 Task: Add option 1"Good pay".
Action: Mouse moved to (447, 110)
Screenshot: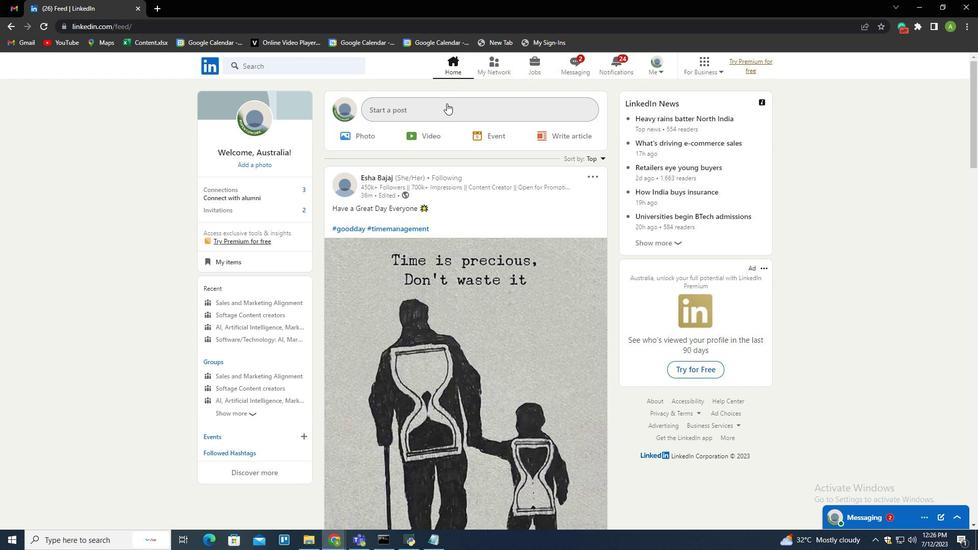 
Action: Mouse pressed left at (447, 110)
Screenshot: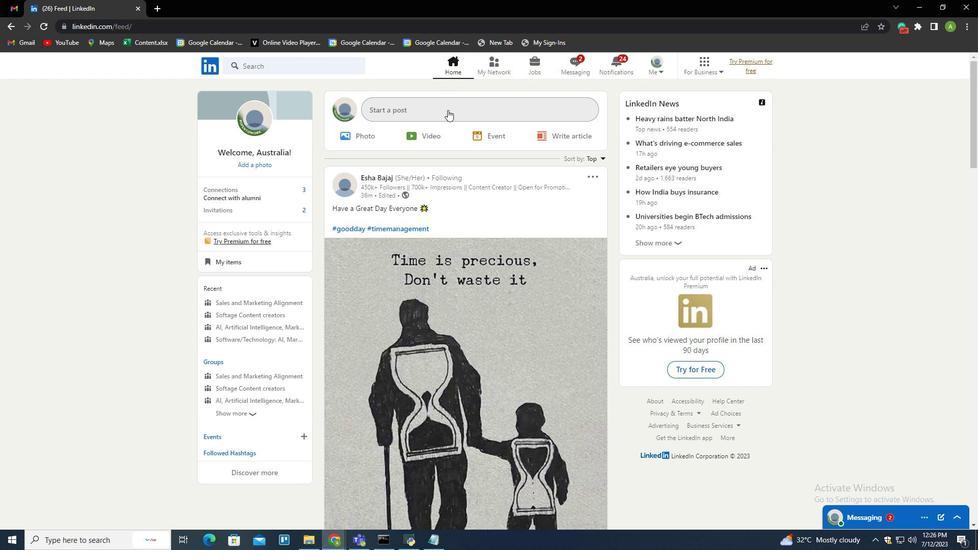 
Action: Mouse moved to (433, 311)
Screenshot: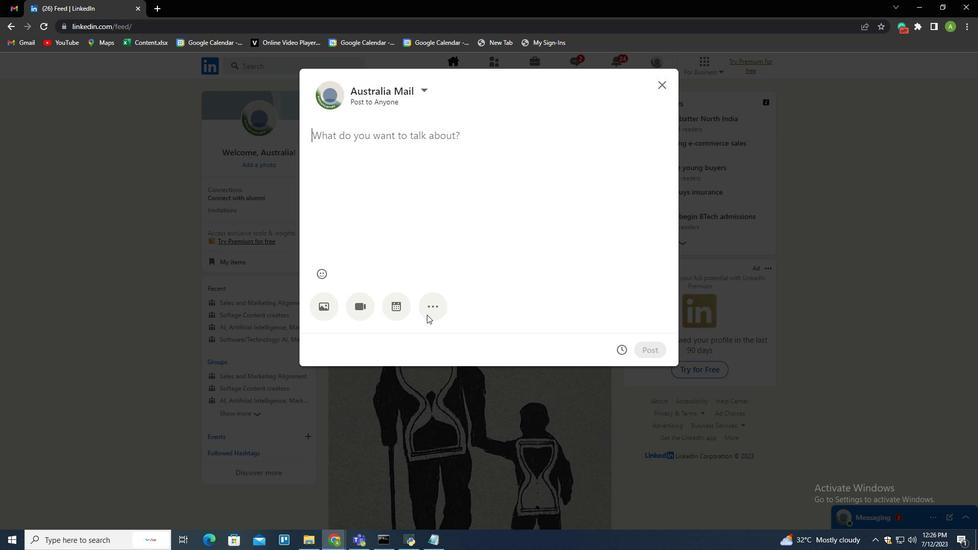 
Action: Mouse pressed left at (433, 311)
Screenshot: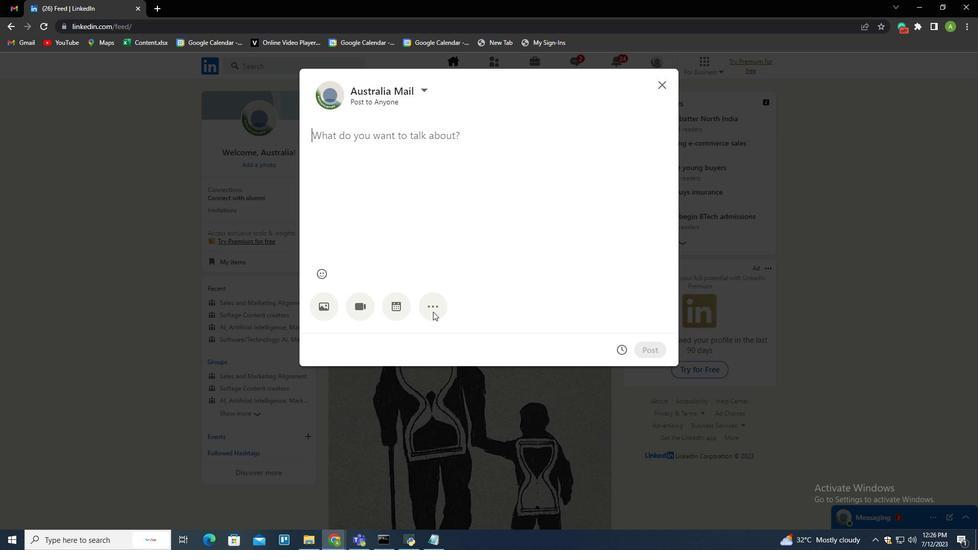
Action: Mouse moved to (503, 307)
Screenshot: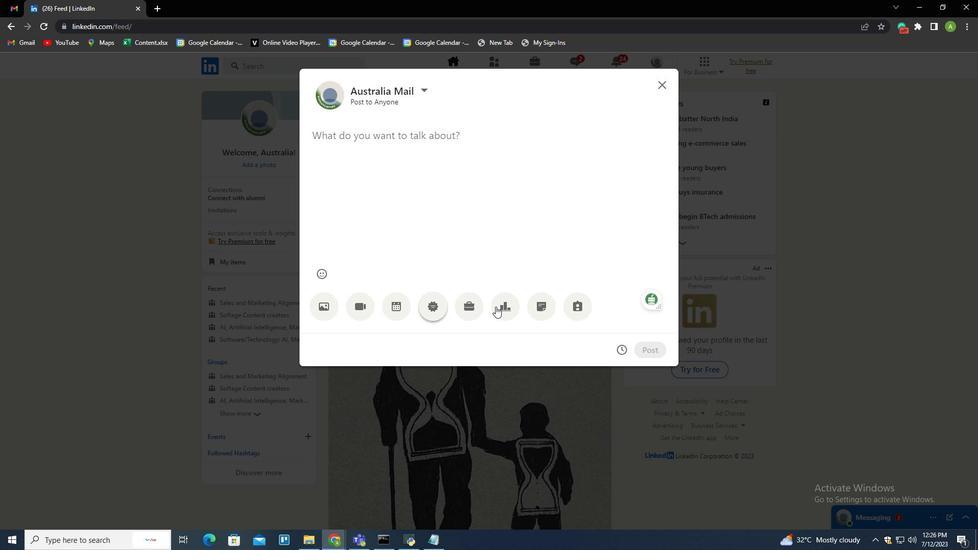 
Action: Mouse pressed left at (503, 307)
Screenshot: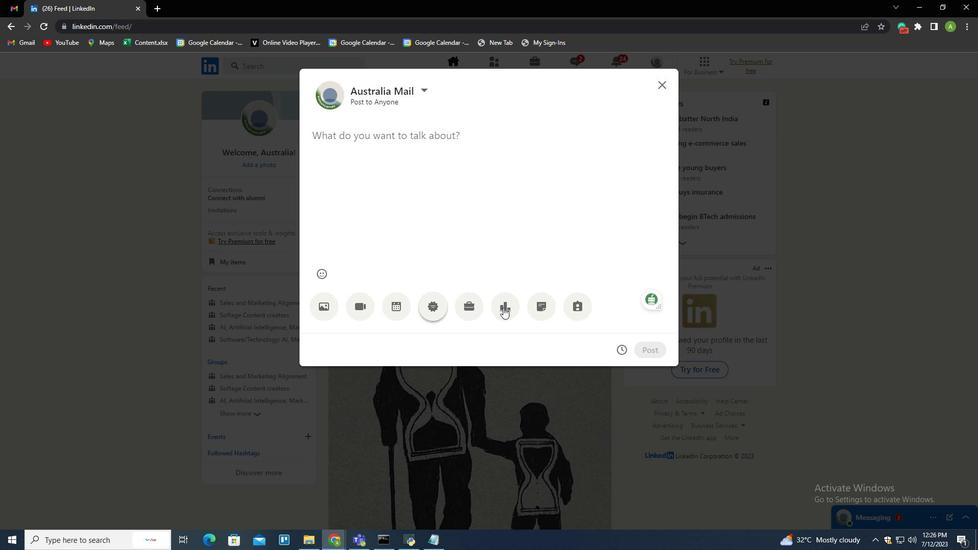 
Action: Mouse moved to (420, 185)
Screenshot: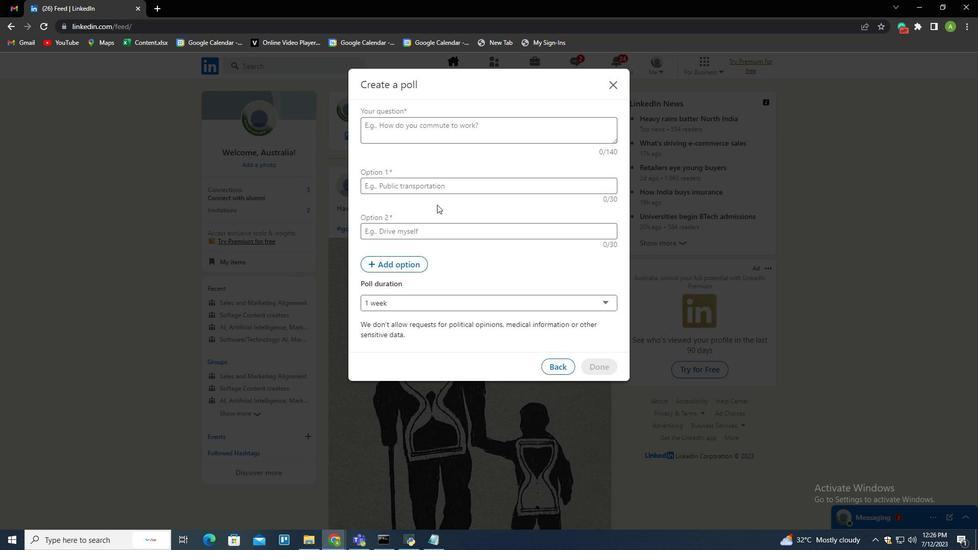 
Action: Mouse pressed left at (420, 185)
Screenshot: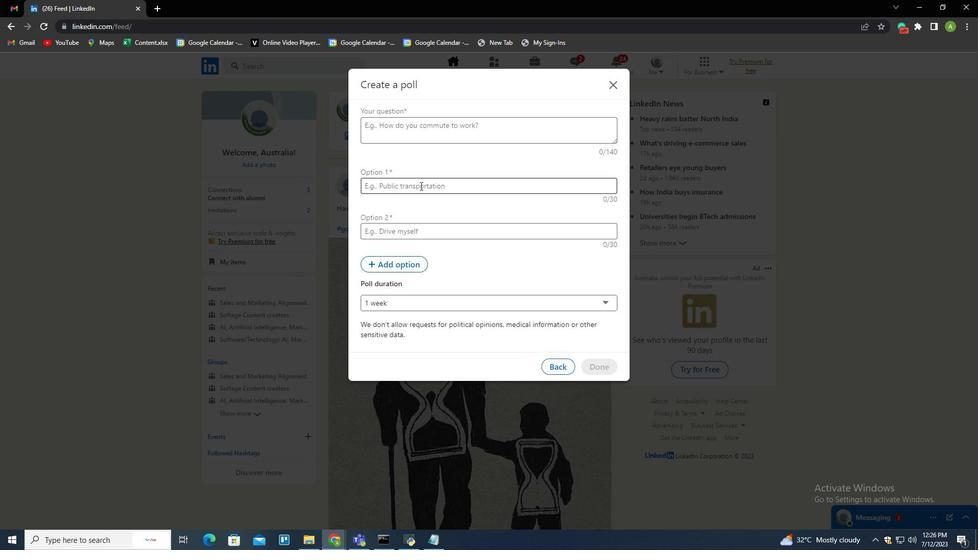 
Action: Key pressed <Key.shift>Good<Key.space>pay
Screenshot: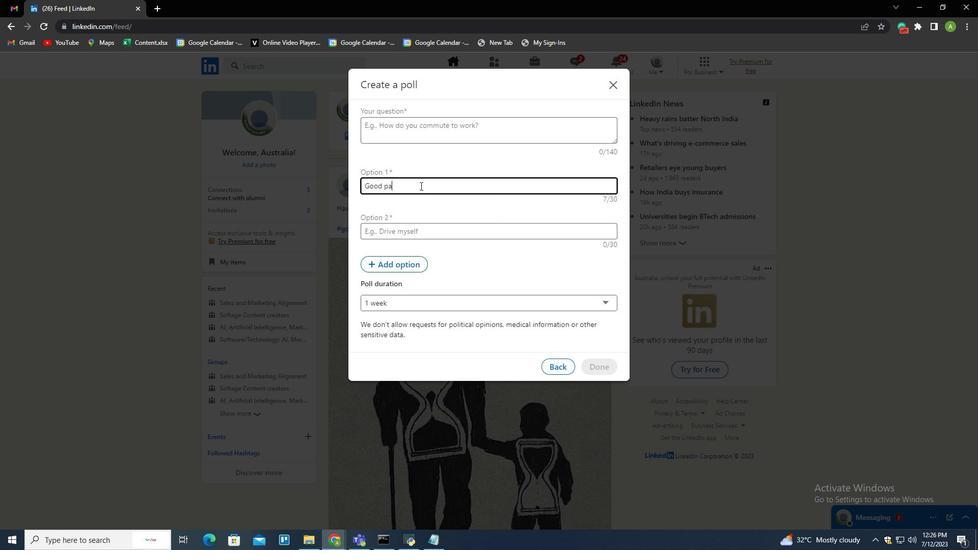 
Action: Mouse moved to (519, 293)
Screenshot: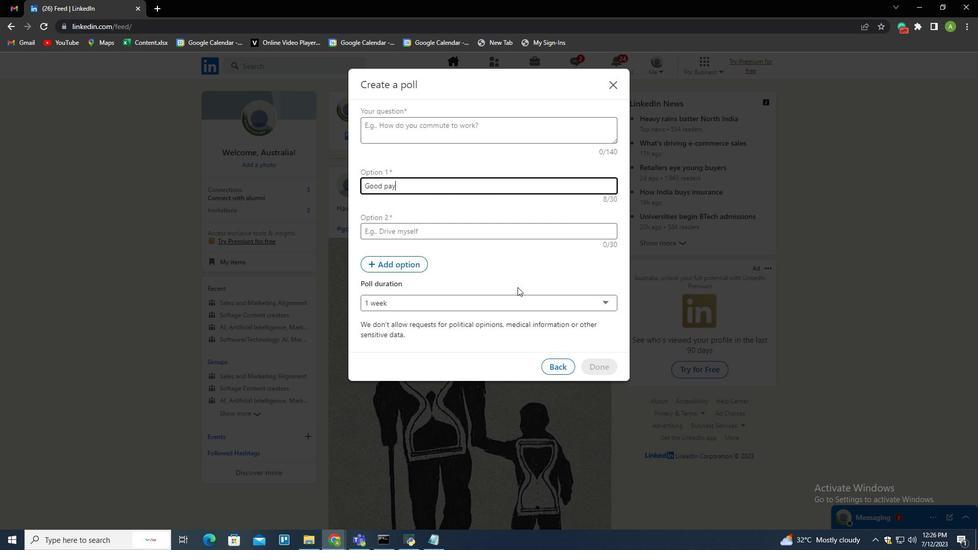 
